 Task: Add Attachment from Trello to Card Card0006 in Board Board0002 in Development in Trello
Action: Mouse moved to (671, 117)
Screenshot: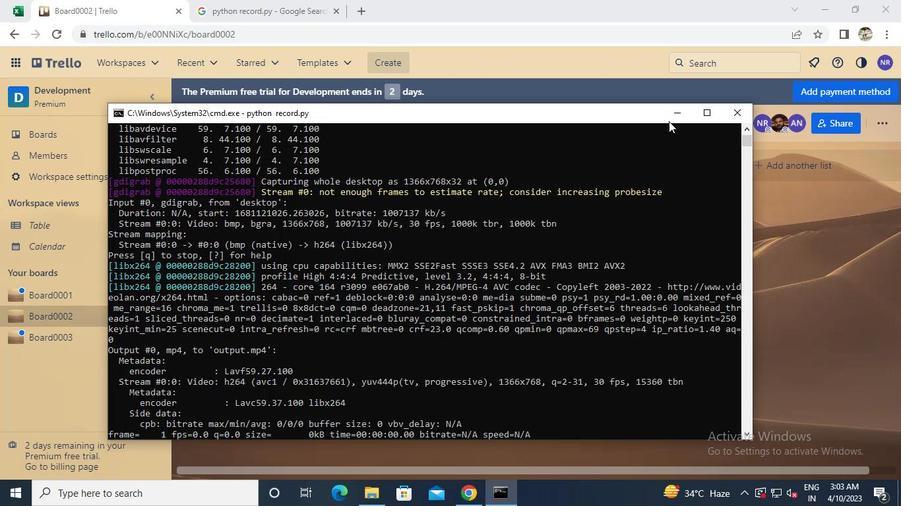 
Action: Mouse pressed left at (671, 117)
Screenshot: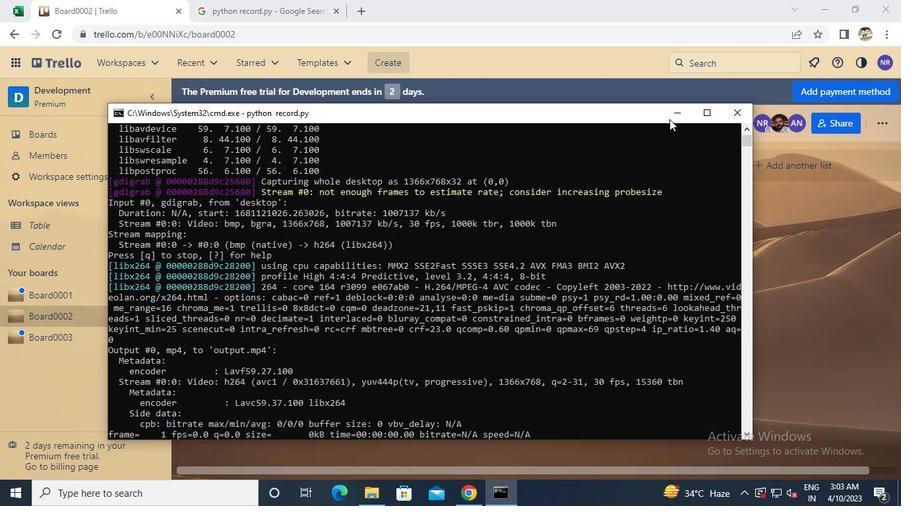 
Action: Mouse moved to (266, 309)
Screenshot: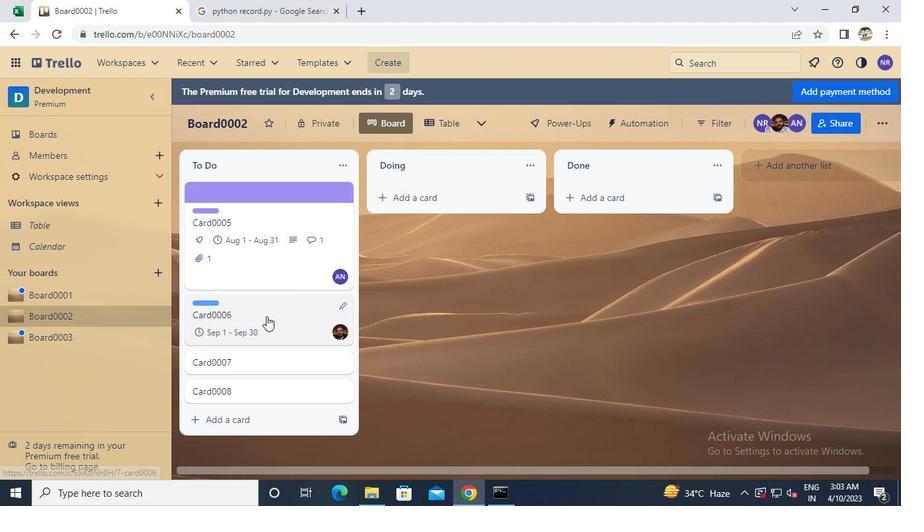 
Action: Mouse pressed left at (266, 309)
Screenshot: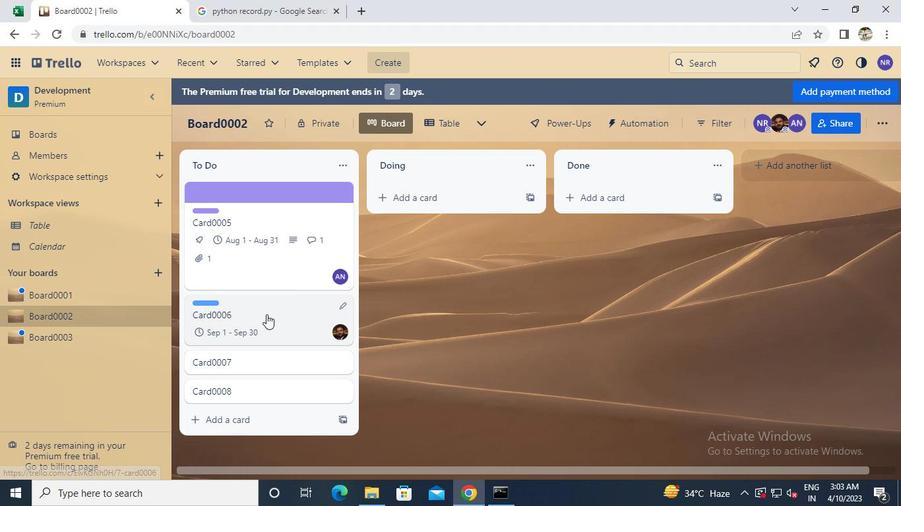 
Action: Mouse moved to (600, 315)
Screenshot: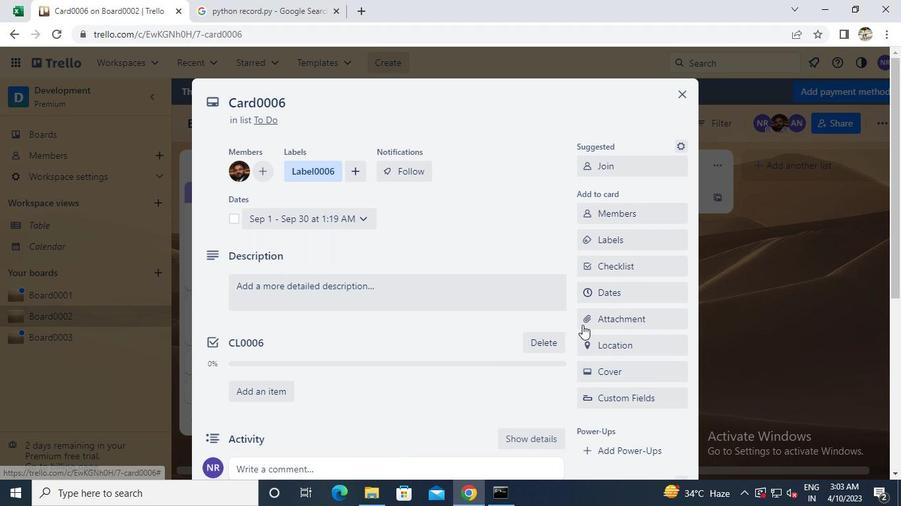 
Action: Mouse pressed left at (600, 315)
Screenshot: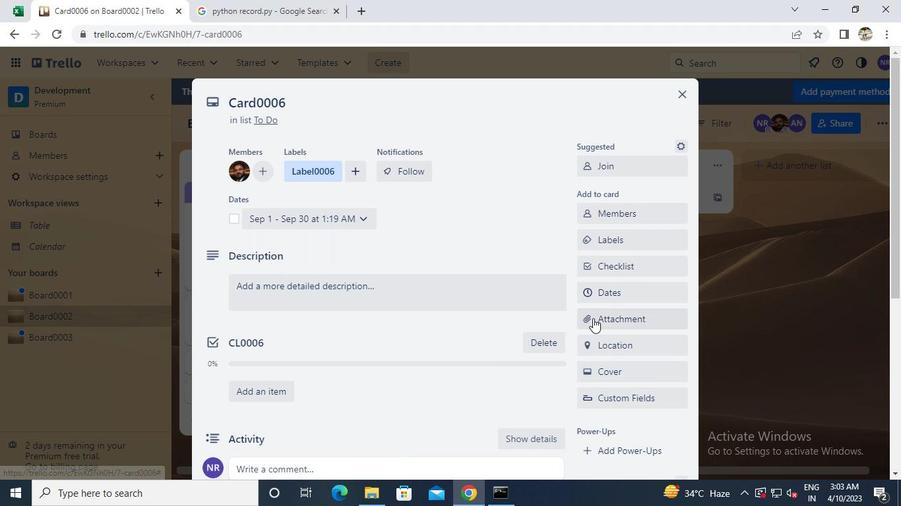 
Action: Mouse moved to (610, 135)
Screenshot: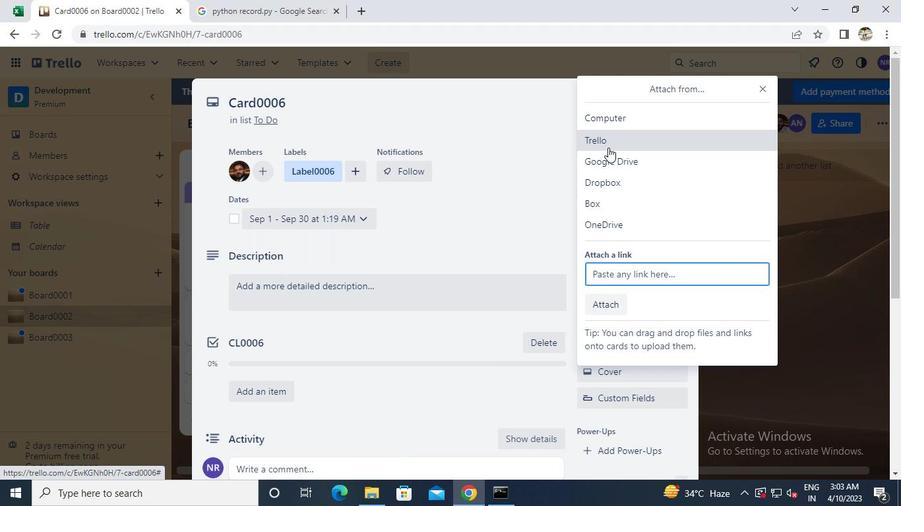 
Action: Mouse pressed left at (610, 135)
Screenshot: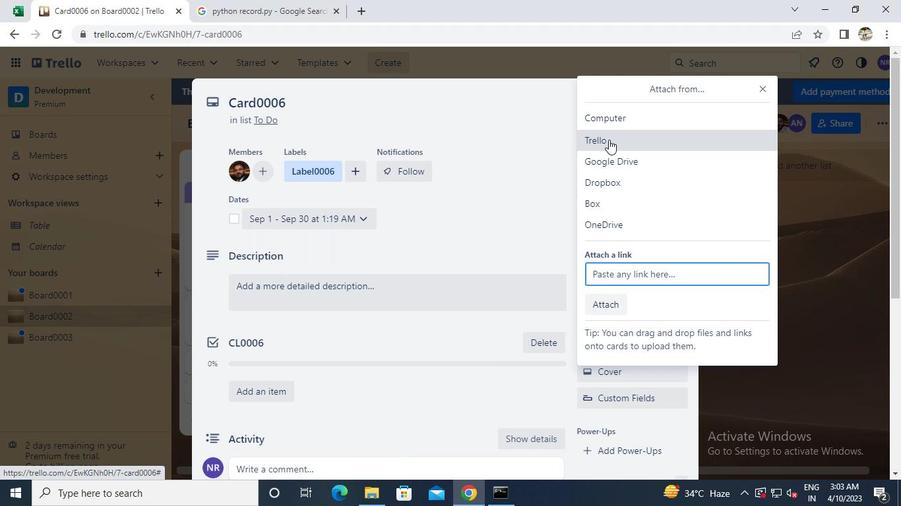 
Action: Mouse moved to (607, 143)
Screenshot: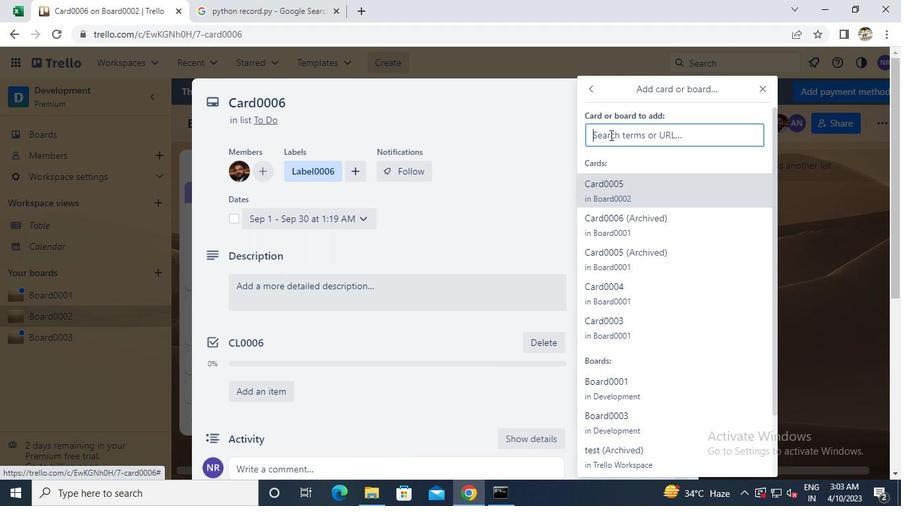 
Action: Keyboard Key.caps_lock
Screenshot: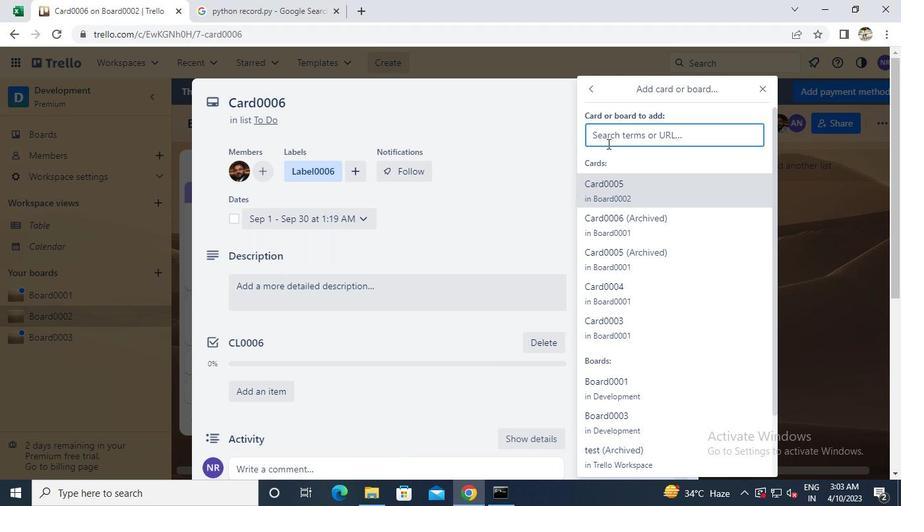 
Action: Keyboard c
Screenshot: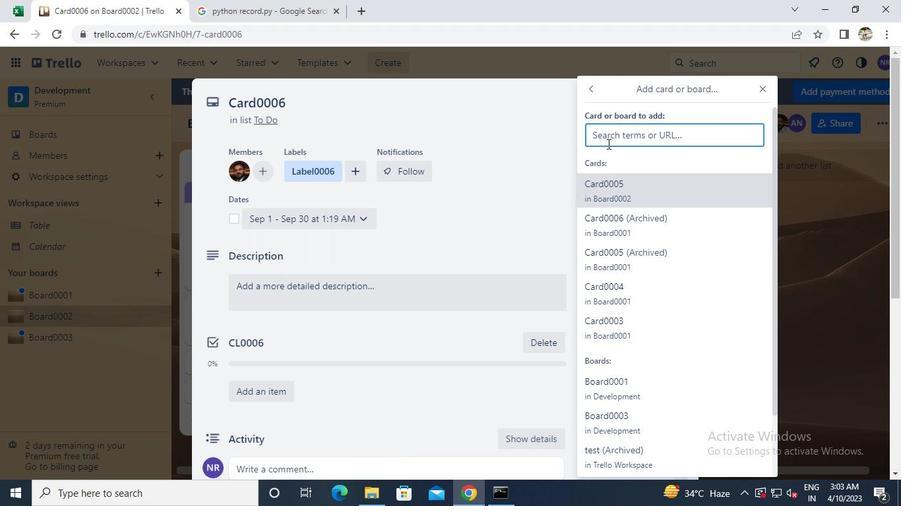 
Action: Keyboard Key.caps_lock
Screenshot: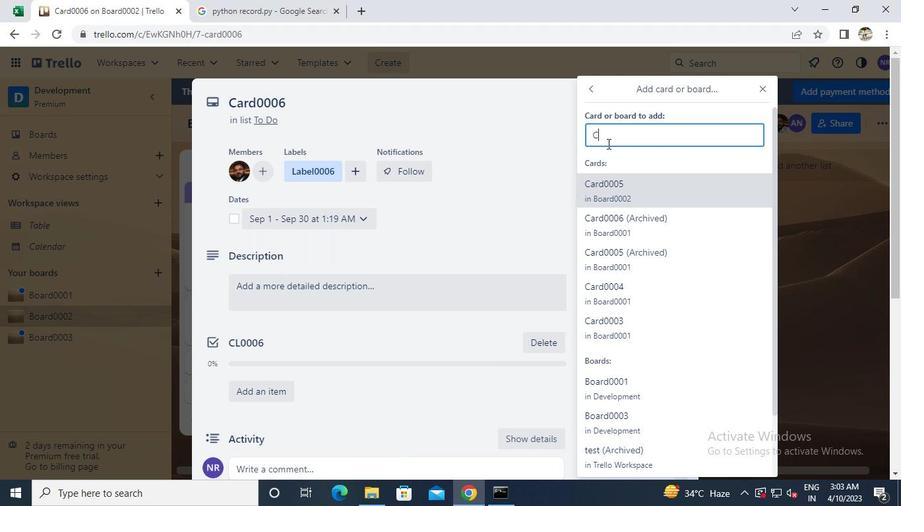 
Action: Keyboard a
Screenshot: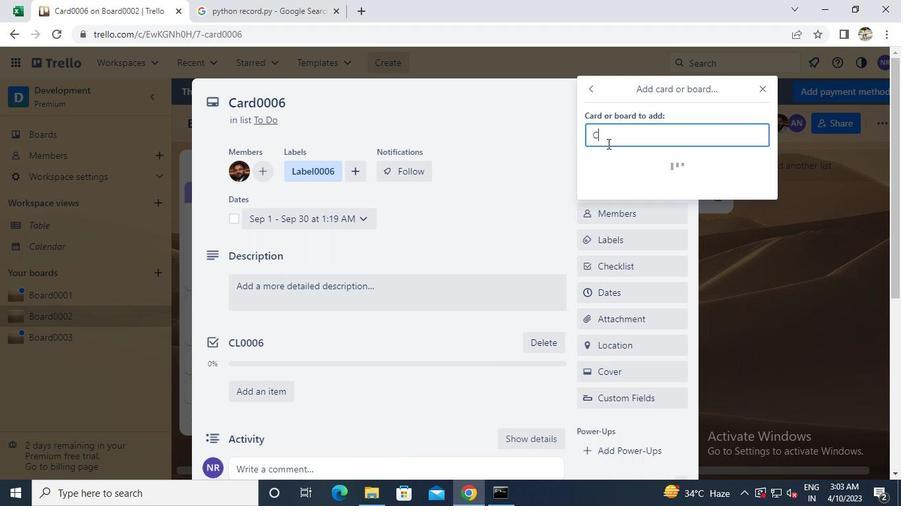 
Action: Keyboard r
Screenshot: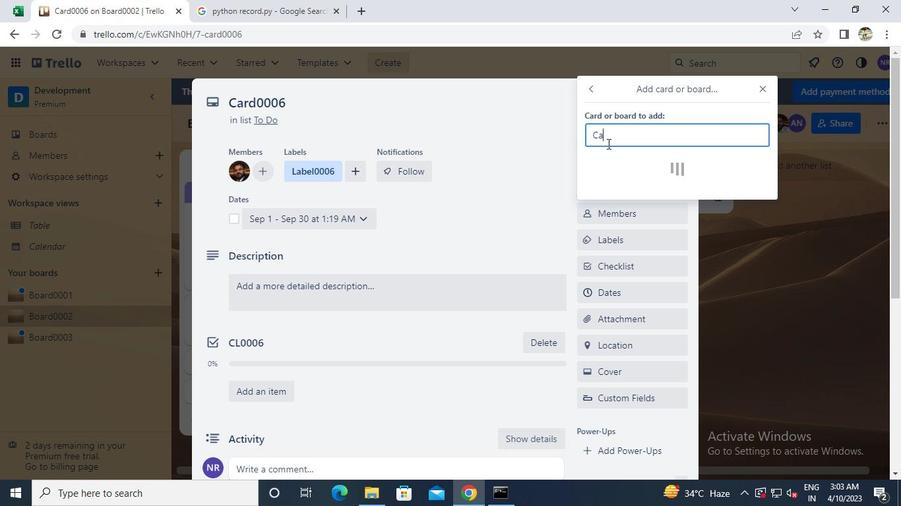 
Action: Keyboard d
Screenshot: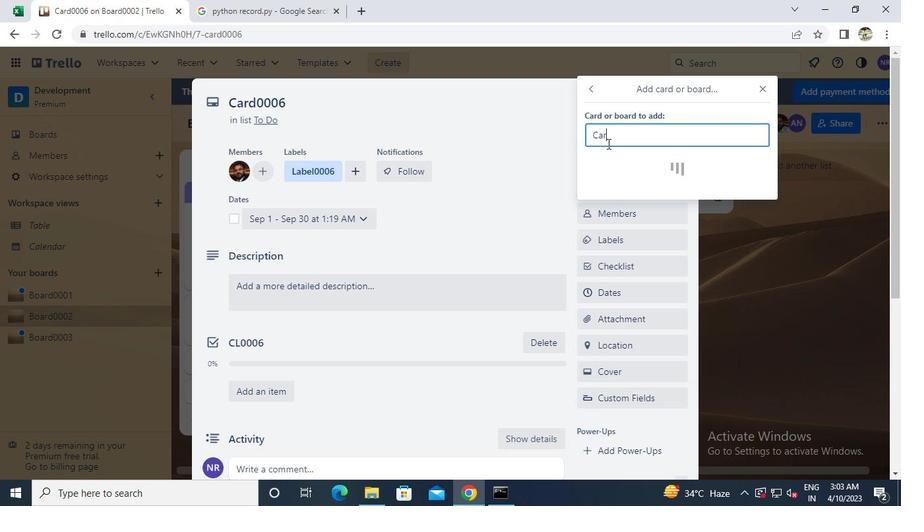 
Action: Keyboard 0
Screenshot: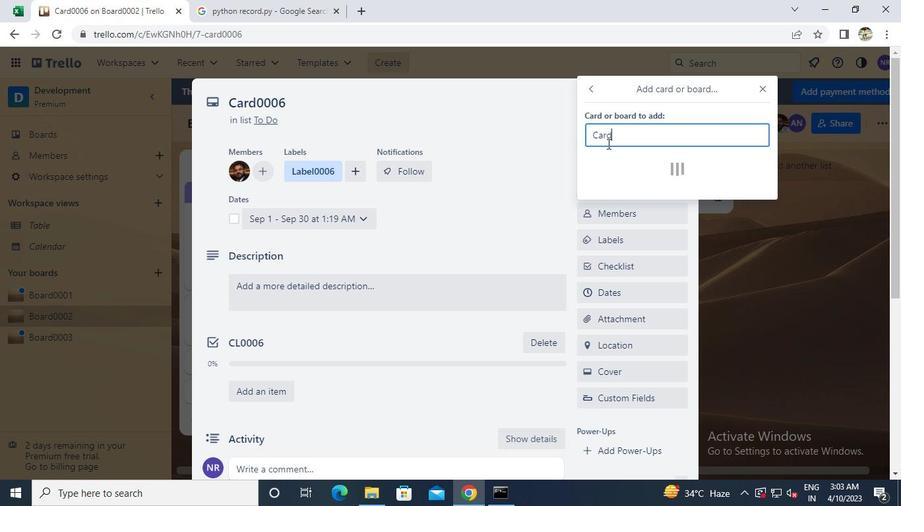 
Action: Keyboard 0
Screenshot: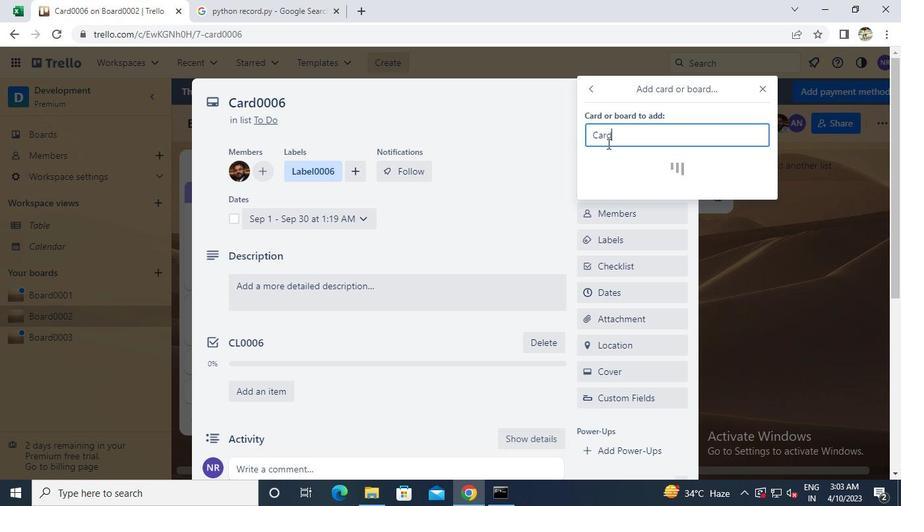 
Action: Keyboard 0
Screenshot: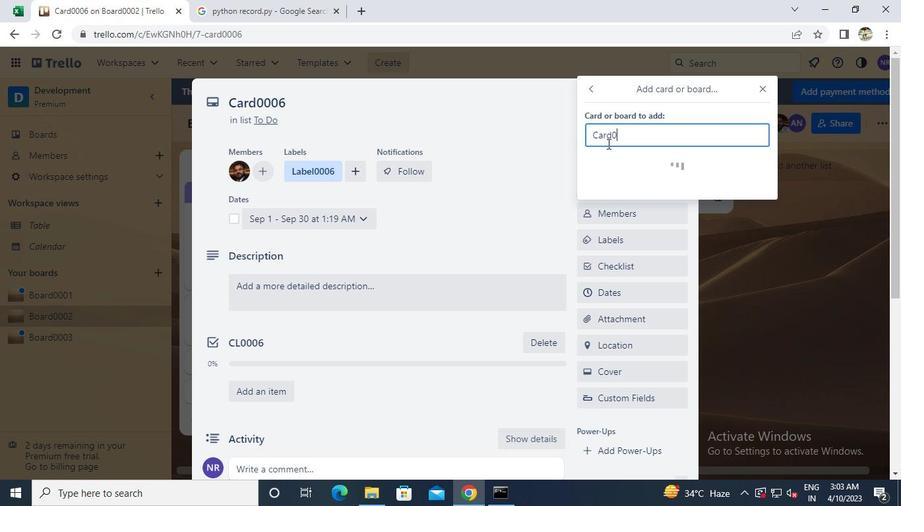
Action: Keyboard 6
Screenshot: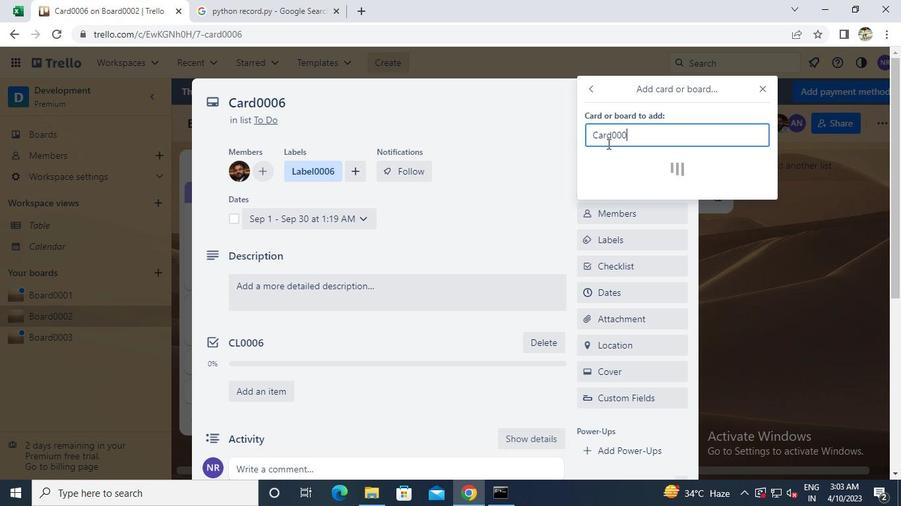 
Action: Mouse moved to (616, 180)
Screenshot: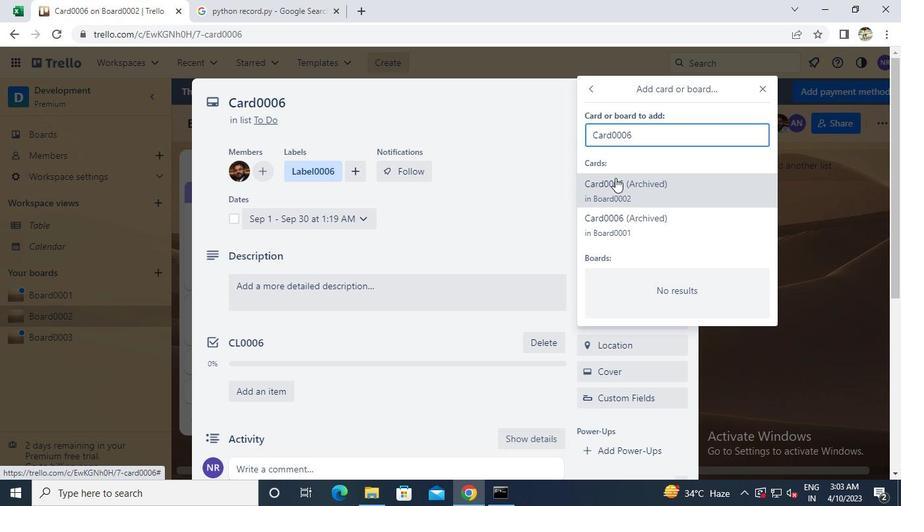 
Action: Mouse pressed left at (616, 180)
Screenshot: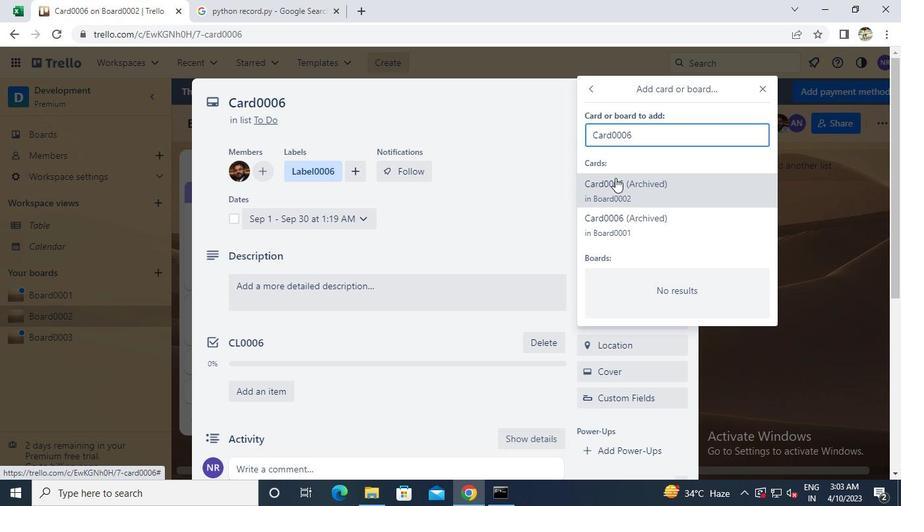 
Action: Mouse moved to (685, 93)
Screenshot: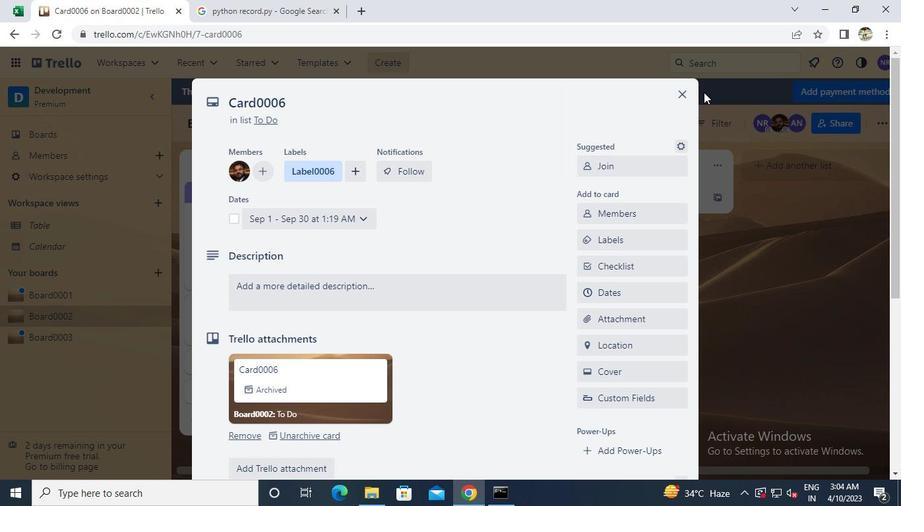 
Action: Mouse pressed left at (685, 93)
Screenshot: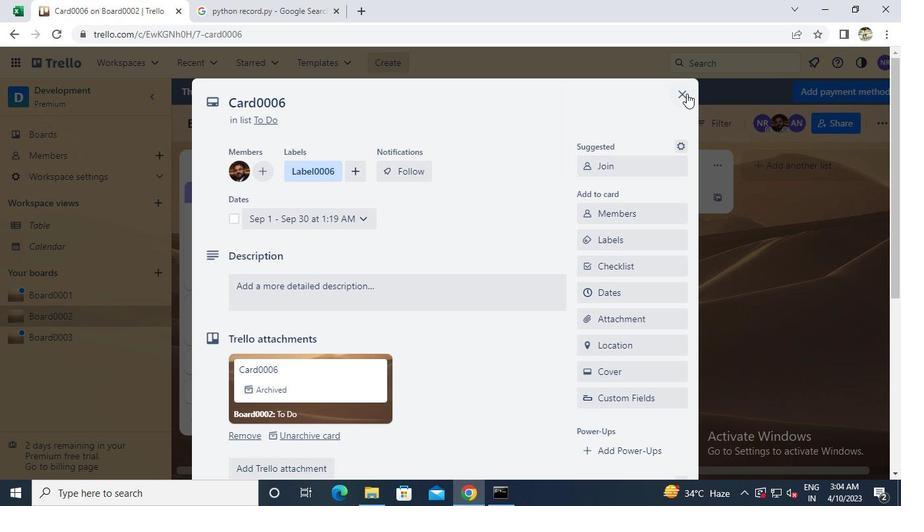 
Action: Mouse moved to (507, 495)
Screenshot: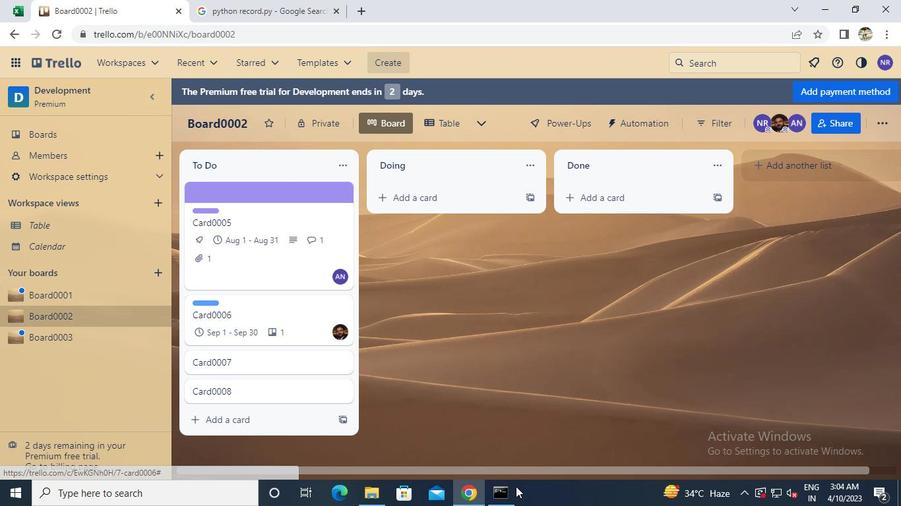
Action: Mouse pressed left at (507, 495)
Screenshot: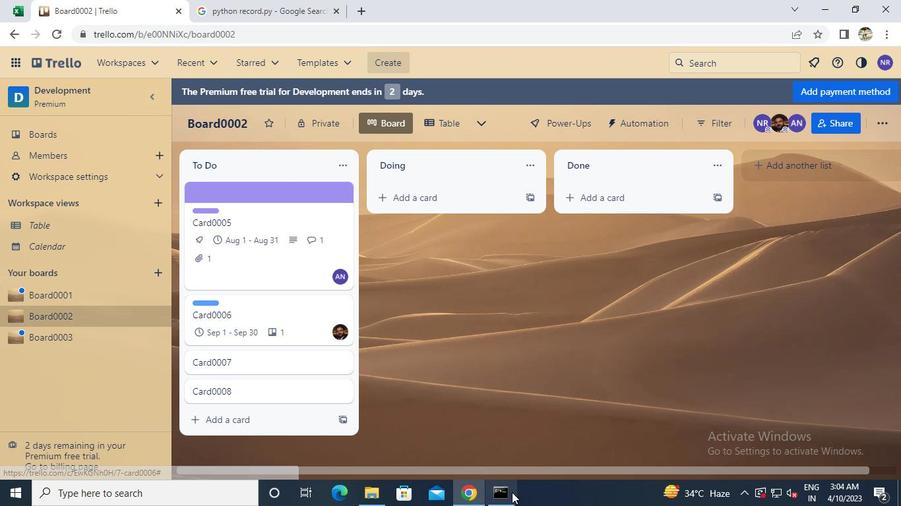 
Action: Mouse moved to (737, 117)
Screenshot: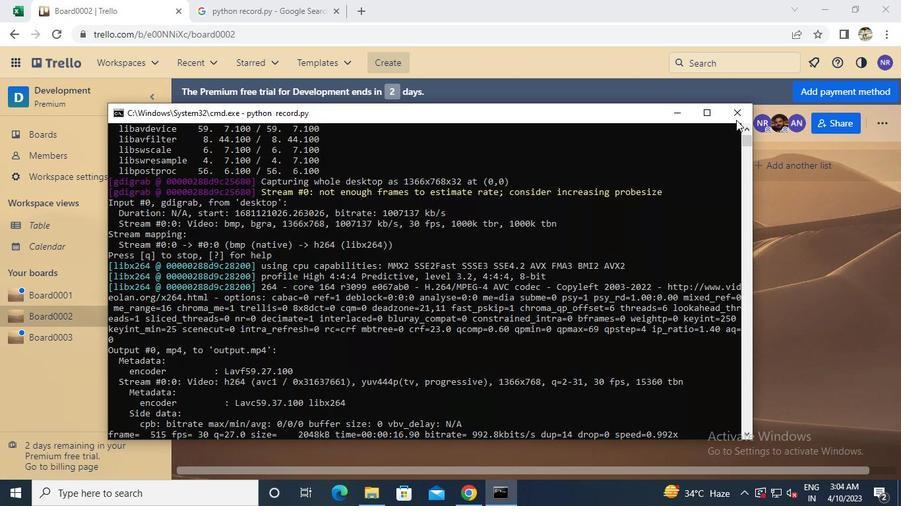 
Action: Mouse pressed left at (737, 117)
Screenshot: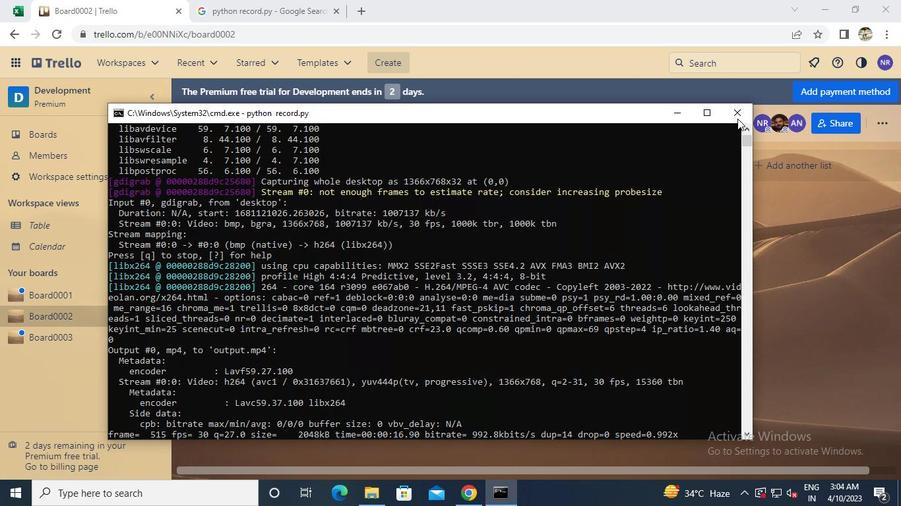 
